 Task: Customize your GitHub profile with a company name.
Action: Mouse moved to (235, 371)
Screenshot: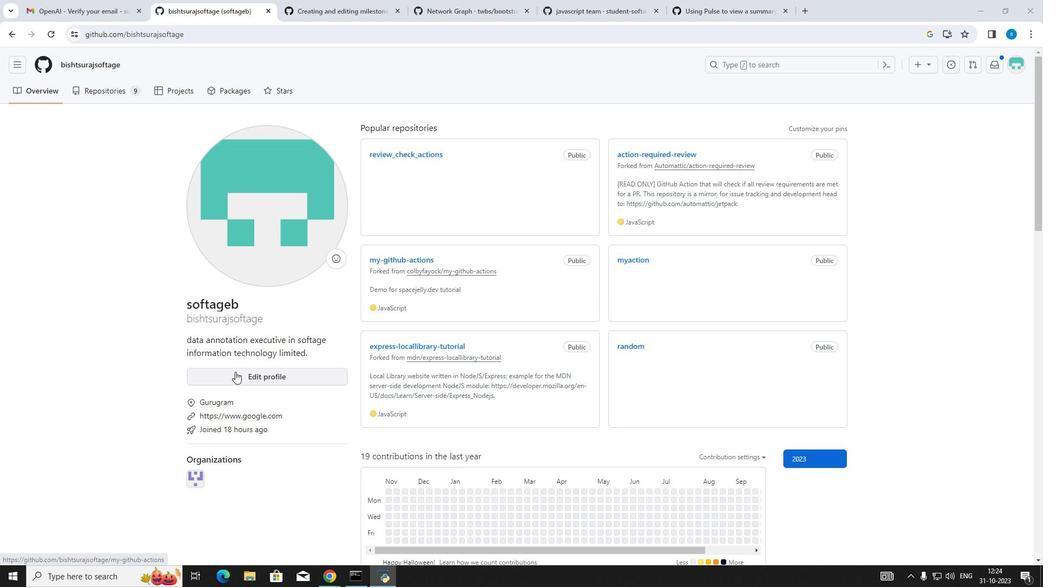 
Action: Mouse pressed left at (235, 371)
Screenshot: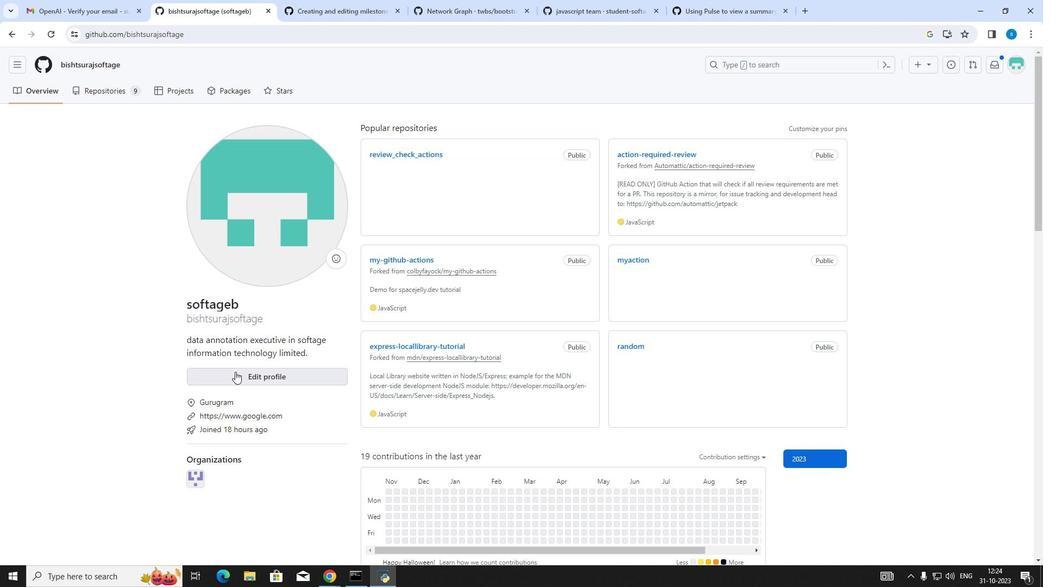 
Action: Mouse moved to (241, 458)
Screenshot: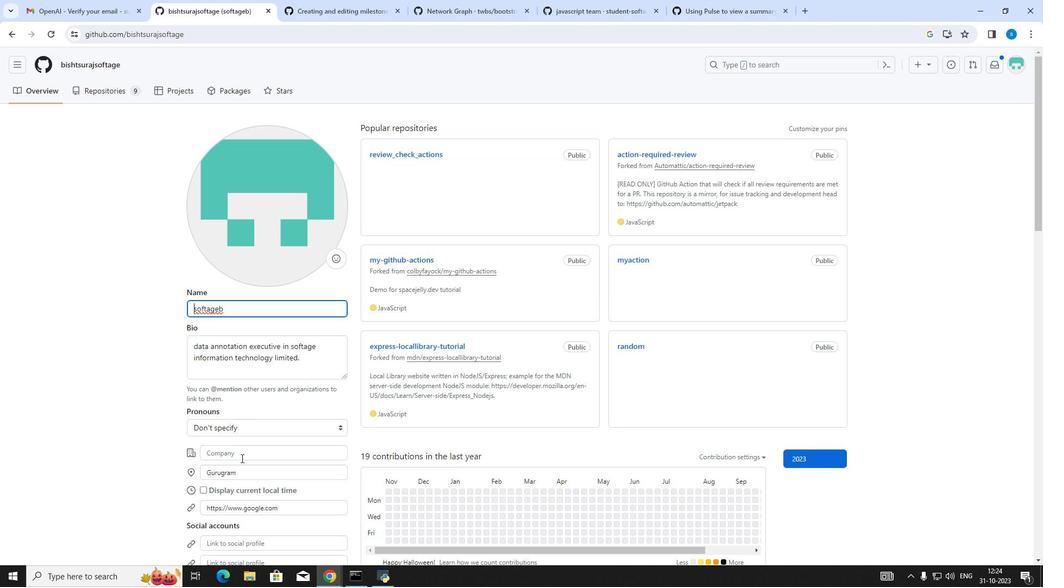 
Action: Mouse pressed left at (241, 458)
Screenshot: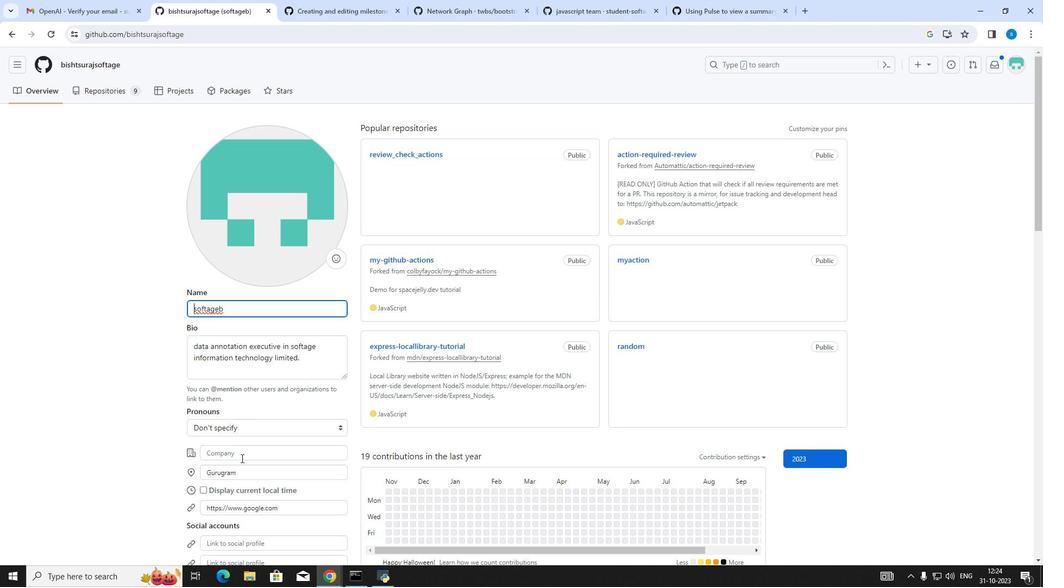 
Action: Key pressed <Key.shift_r>Softage<Key.space>information<Key.space>technology
Screenshot: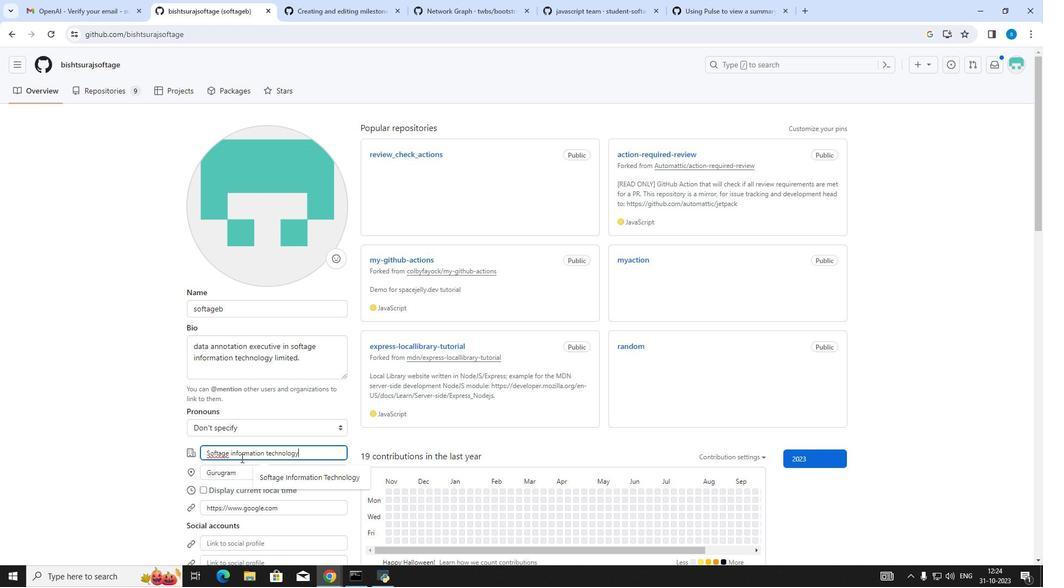 
Action: Mouse moved to (168, 468)
Screenshot: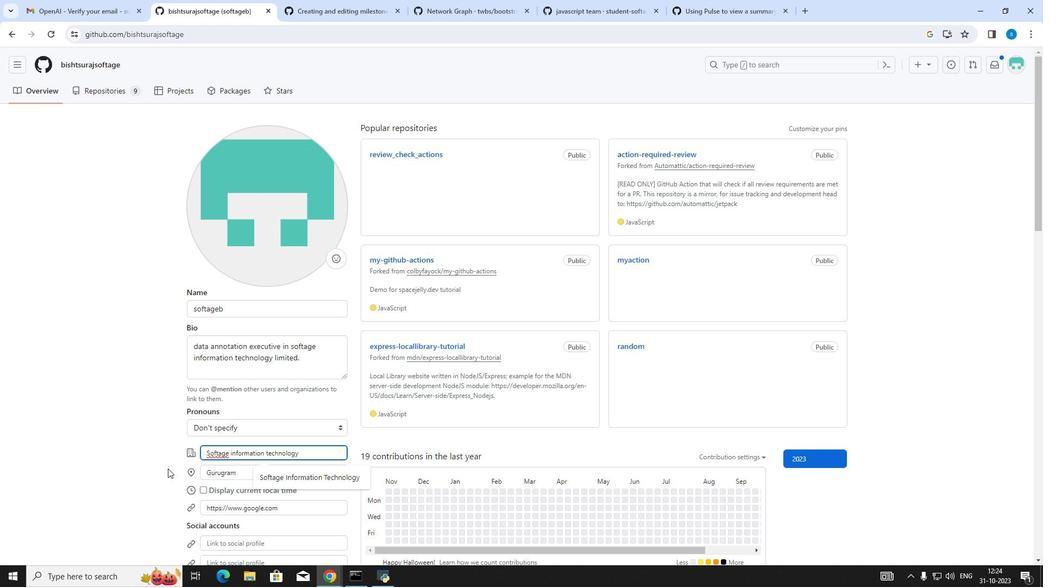 
Action: Mouse scrolled (168, 468) with delta (0, 0)
Screenshot: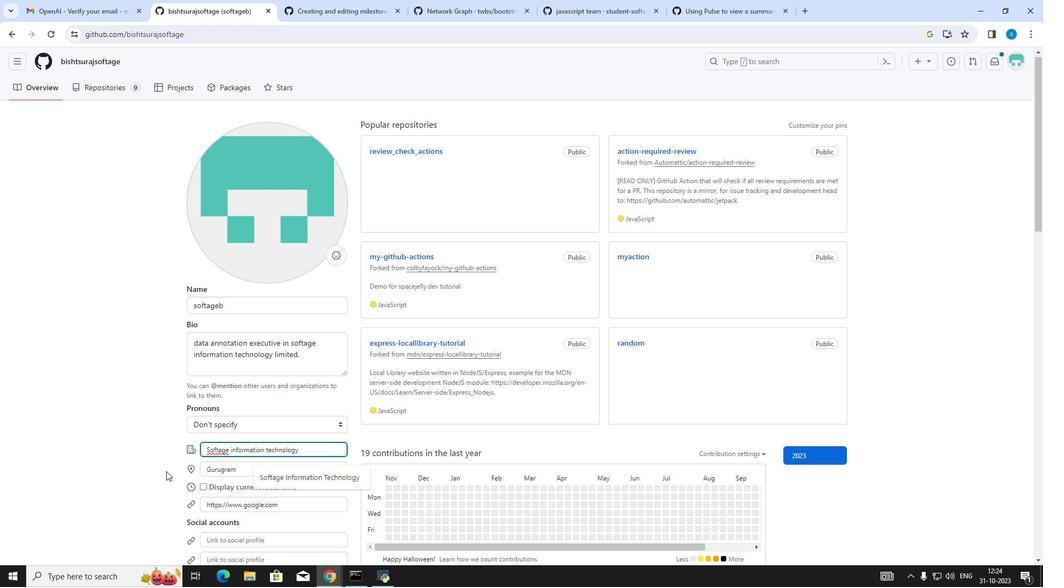 
Action: Mouse moved to (166, 469)
Screenshot: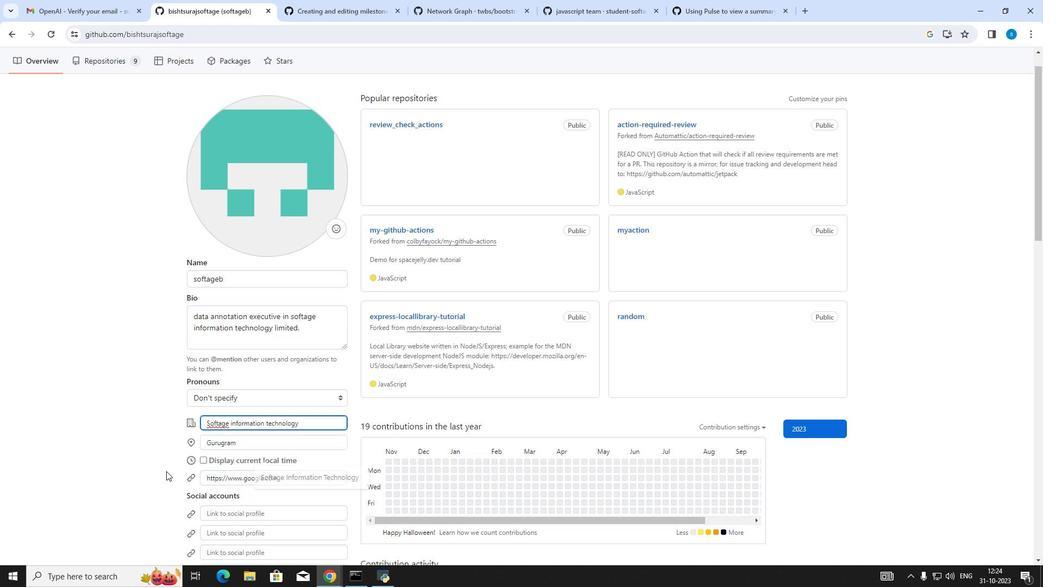 
Action: Mouse scrolled (166, 469) with delta (0, 0)
Screenshot: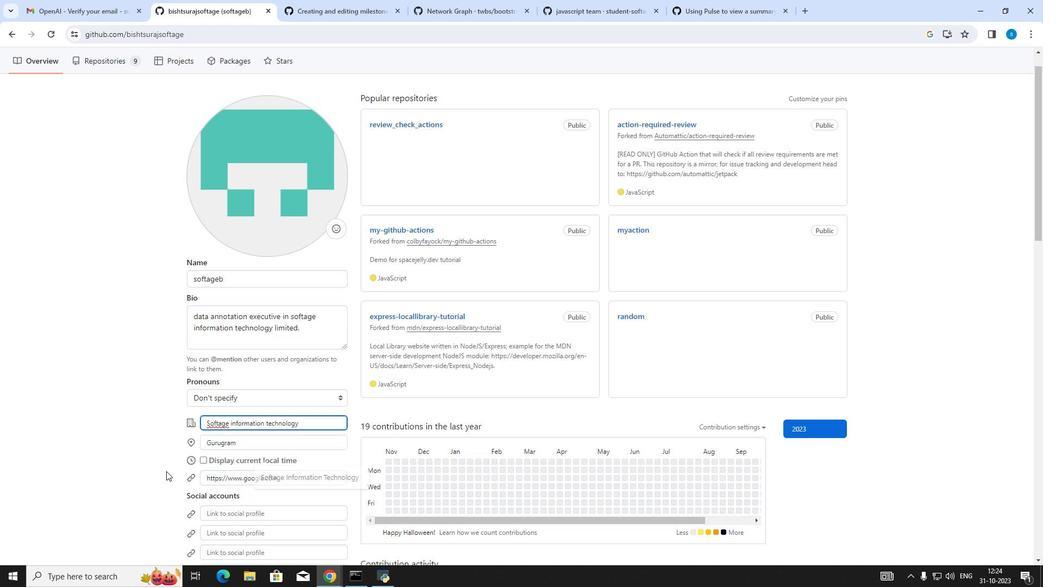 
Action: Mouse moved to (166, 471)
Screenshot: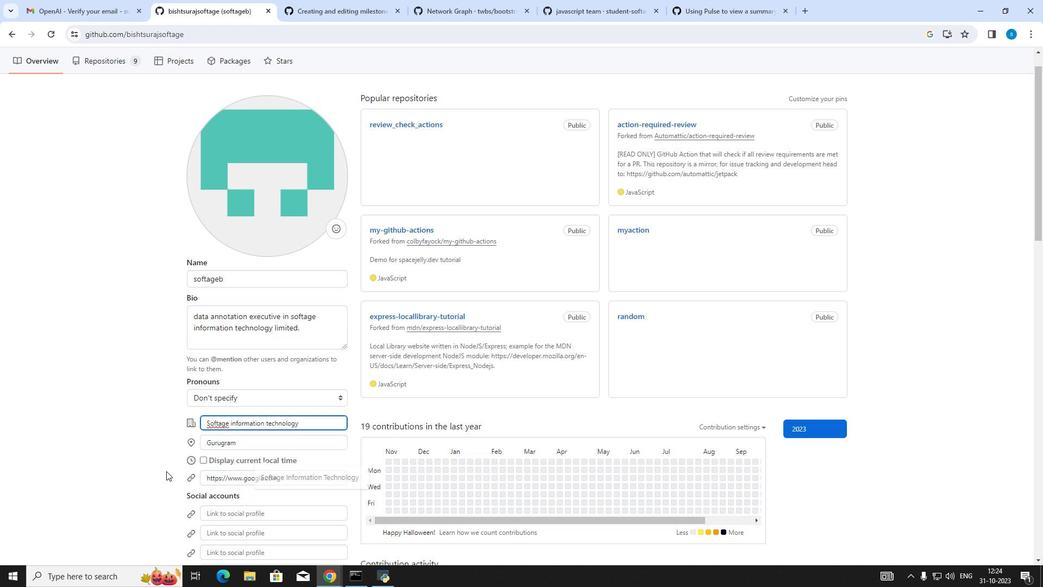 
Action: Mouse scrolled (166, 470) with delta (0, 0)
Screenshot: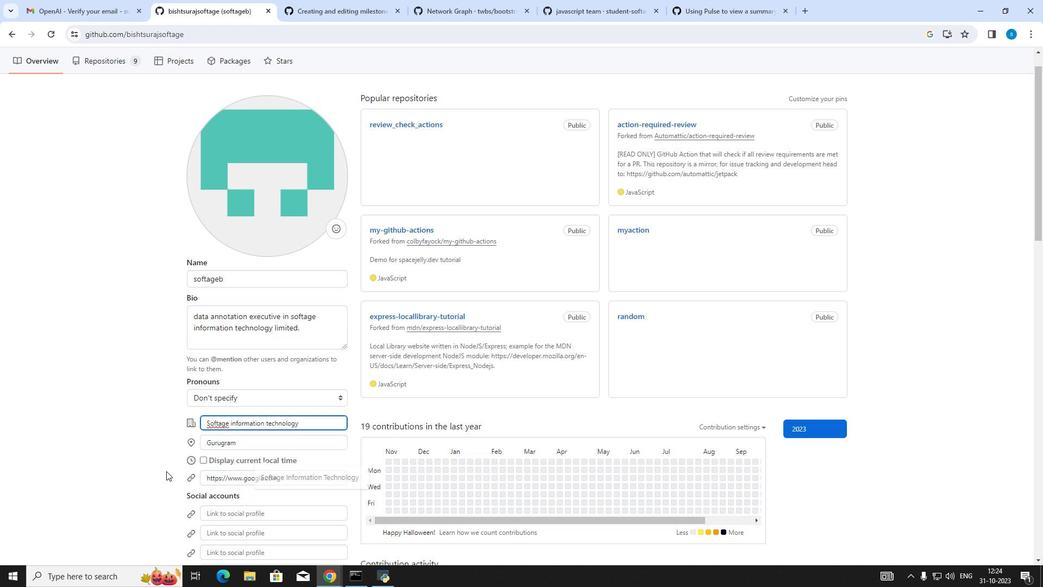 
Action: Mouse scrolled (166, 470) with delta (0, 0)
Screenshot: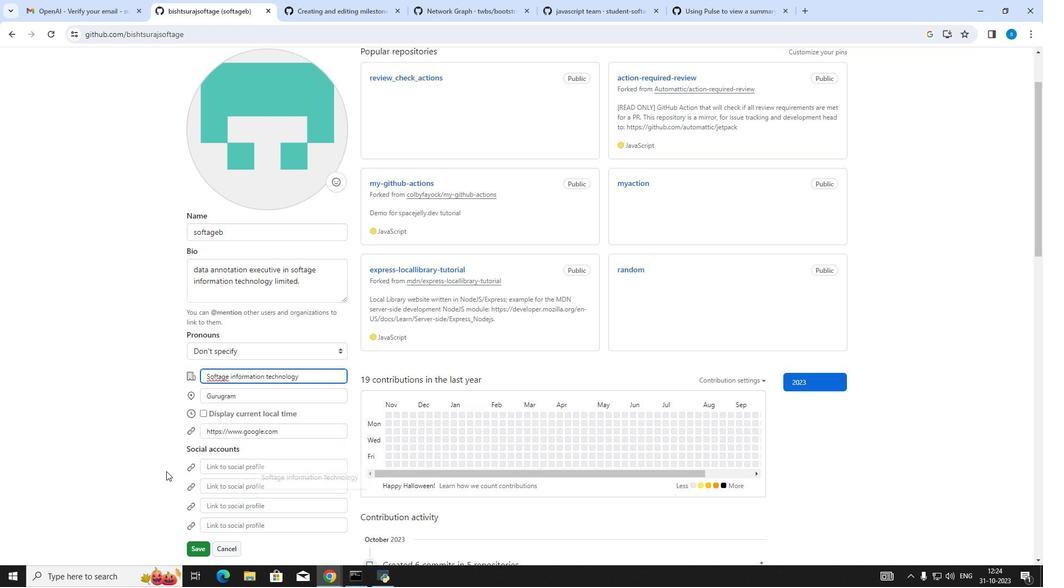 
Action: Mouse moved to (195, 407)
Screenshot: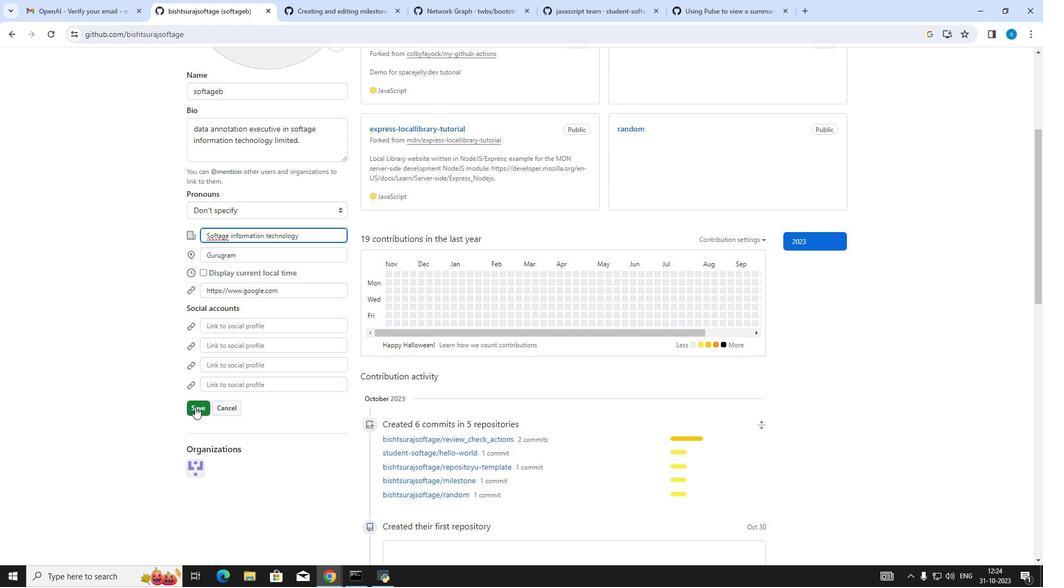 
Action: Mouse pressed left at (195, 407)
Screenshot: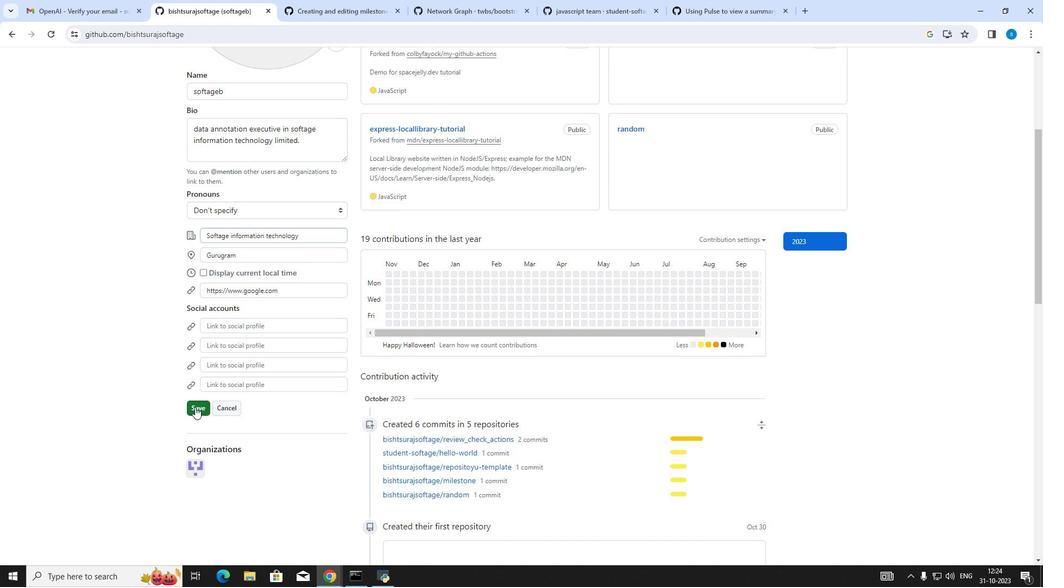 
Action: Mouse moved to (266, 390)
Screenshot: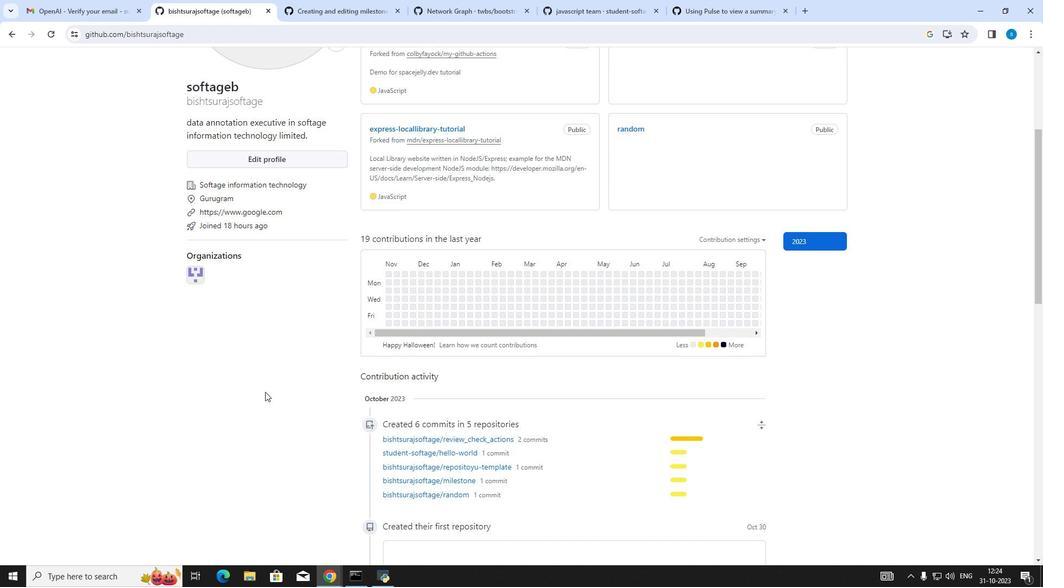 
